 Task: Create in the project ArrowSprint and in the Backlog issue 'Develop a new feature to allow for gamification of key tasks and activities.' a child issue 'Email campaign deliverability remediation and reporting', and assign it to team member softage.4@softage.net. Create in the project ArrowSprint and in the Backlog issue 'Address issues related to slow response time when accessing the system remotely' a child issue 'Chatbot conversation error handling remediation and reporting', and assign it to team member softage.1@softage.net
Action: Mouse moved to (215, 60)
Screenshot: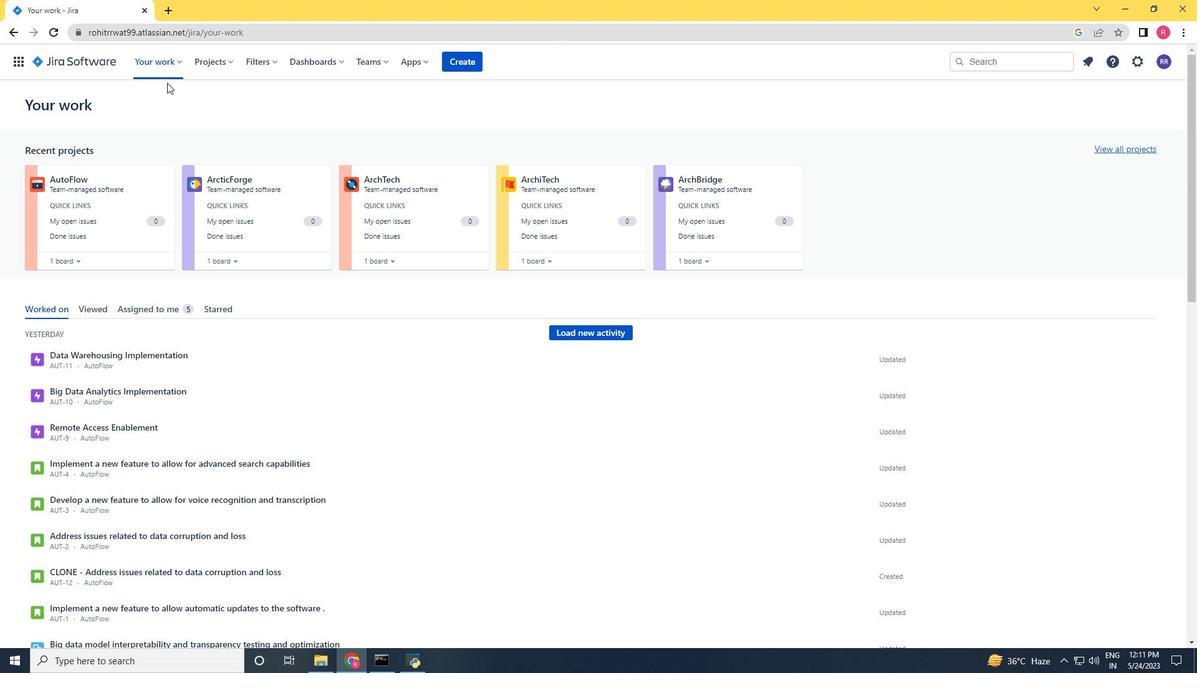 
Action: Mouse pressed left at (215, 60)
Screenshot: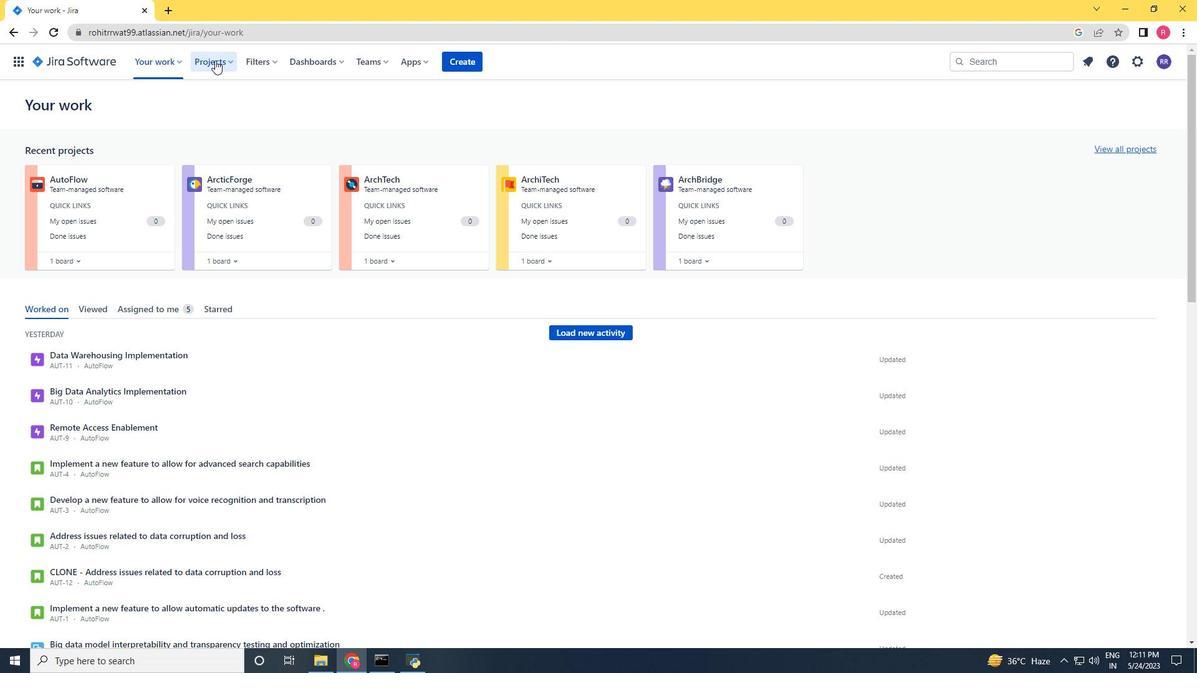 
Action: Mouse moved to (241, 115)
Screenshot: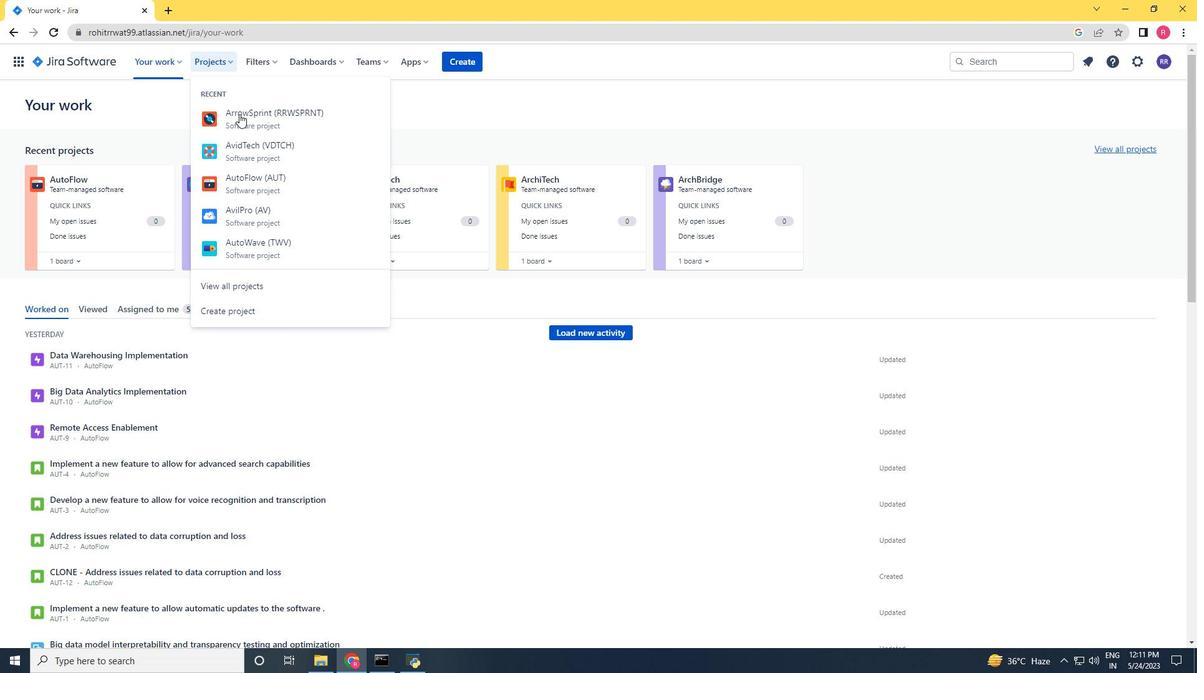 
Action: Mouse pressed left at (241, 115)
Screenshot: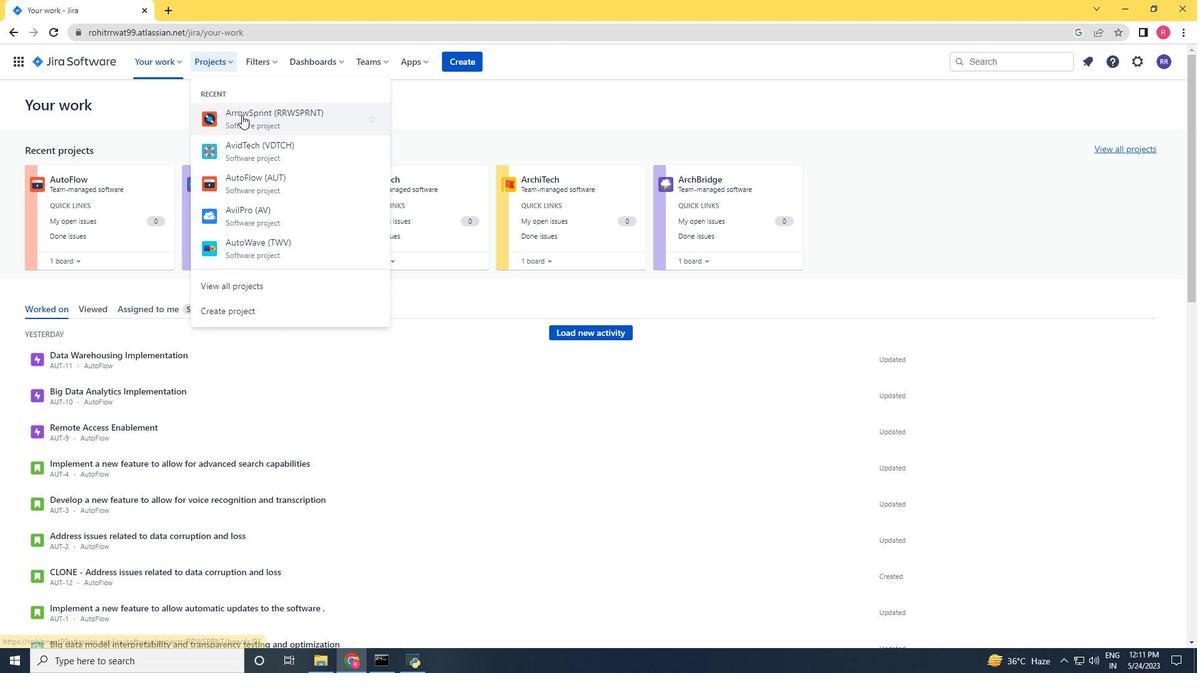 
Action: Mouse moved to (62, 184)
Screenshot: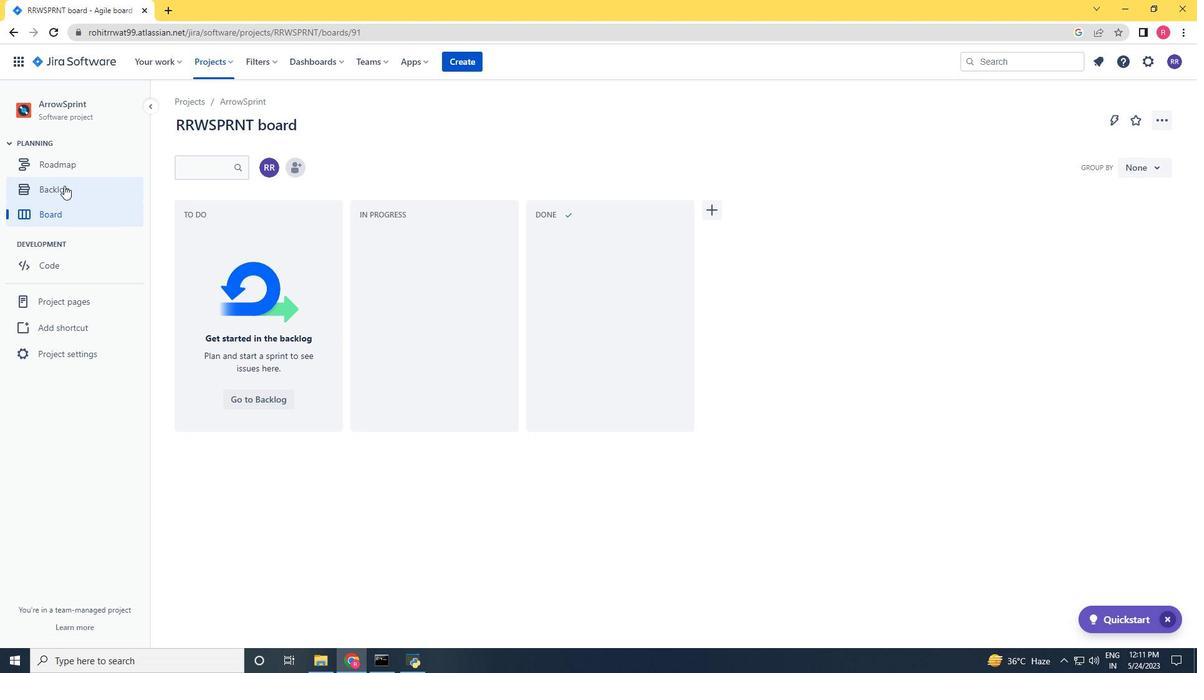 
Action: Mouse pressed left at (62, 184)
Screenshot: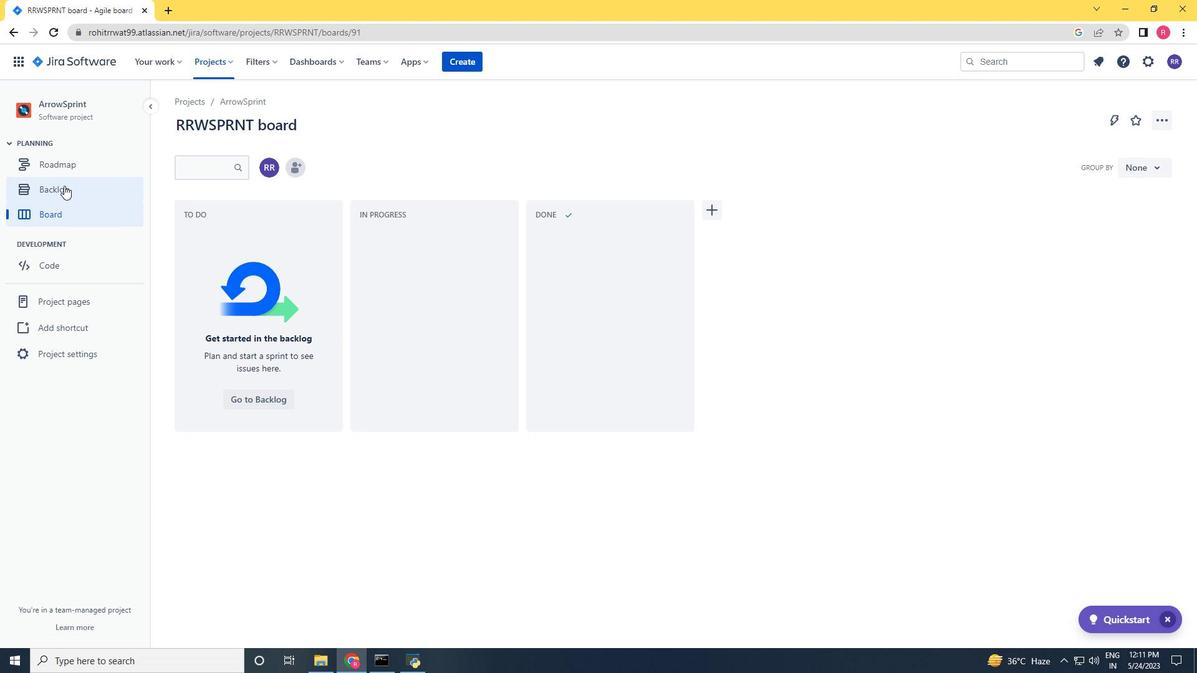
Action: Mouse moved to (473, 389)
Screenshot: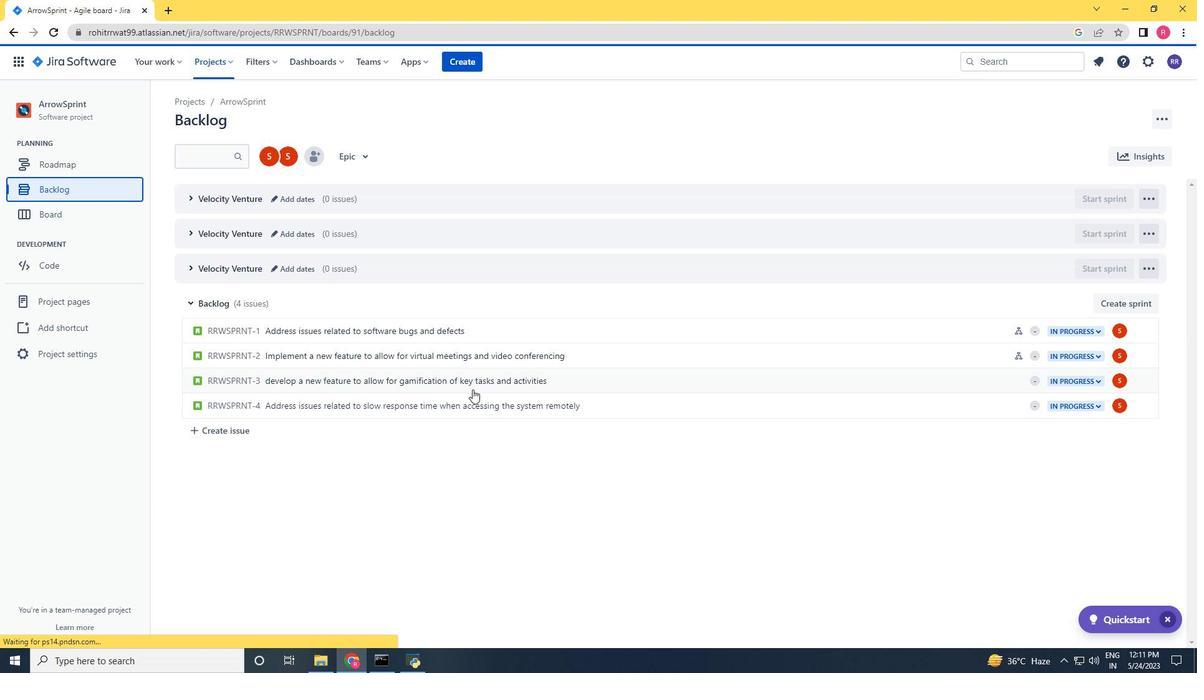 
Action: Mouse scrolled (473, 388) with delta (0, 0)
Screenshot: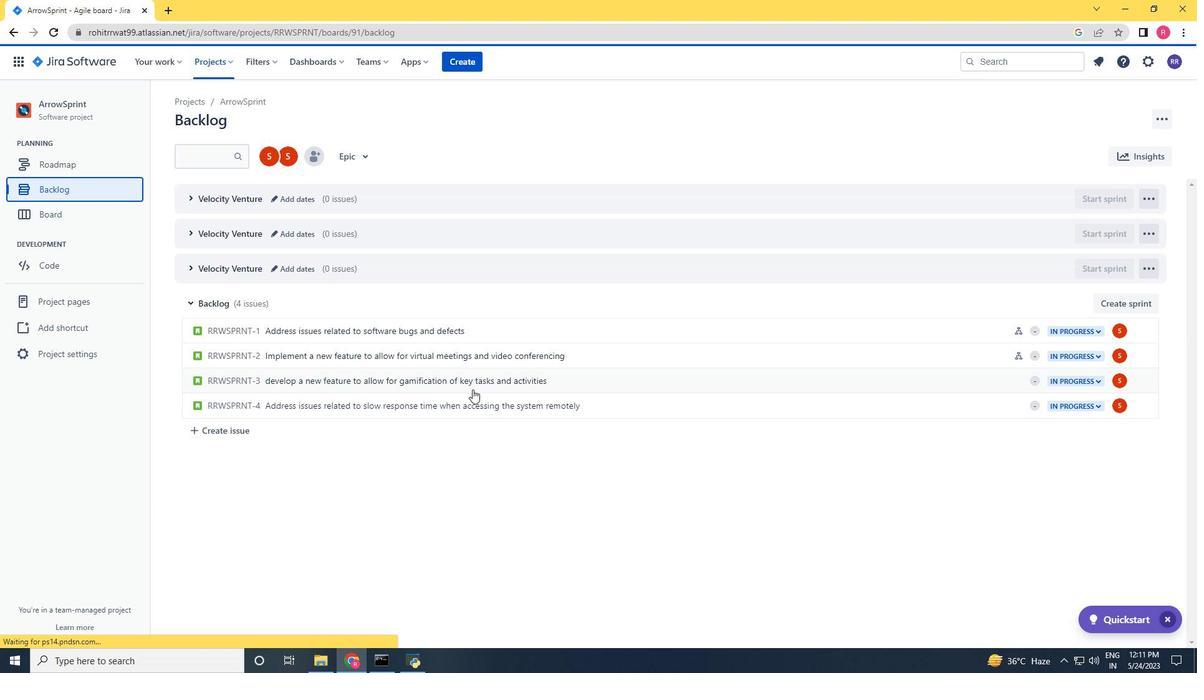 
Action: Mouse moved to (475, 389)
Screenshot: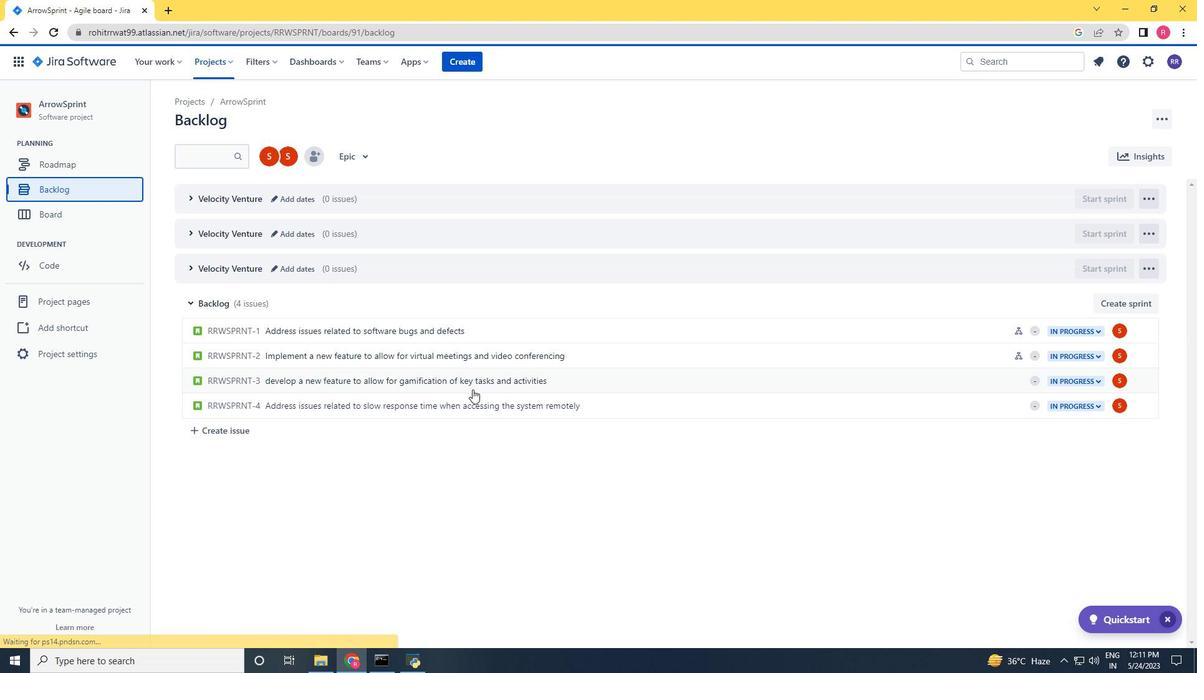 
Action: Mouse scrolled (475, 389) with delta (0, 0)
Screenshot: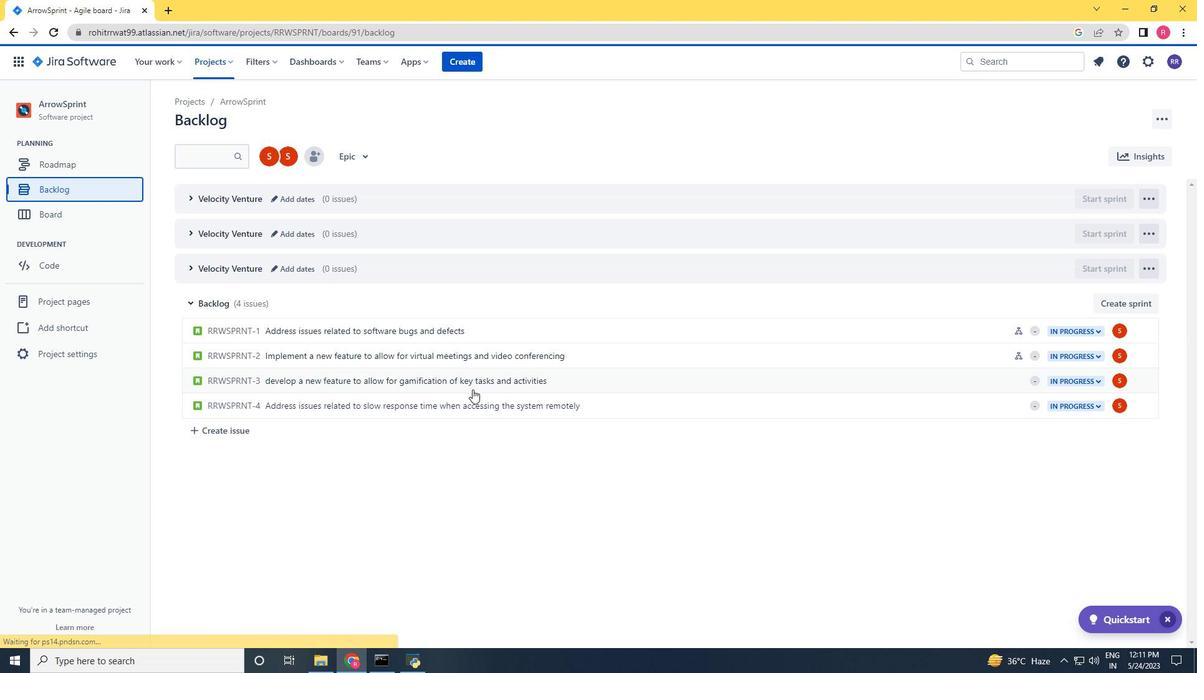 
Action: Mouse moved to (475, 389)
Screenshot: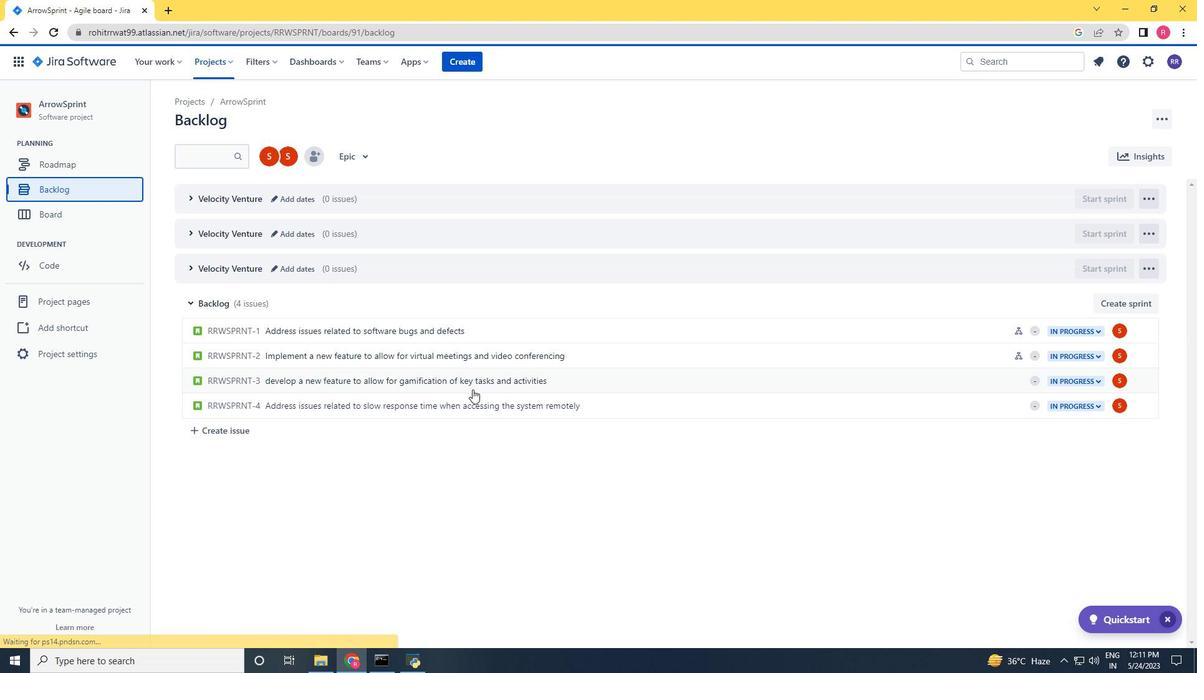 
Action: Mouse scrolled (475, 389) with delta (0, 0)
Screenshot: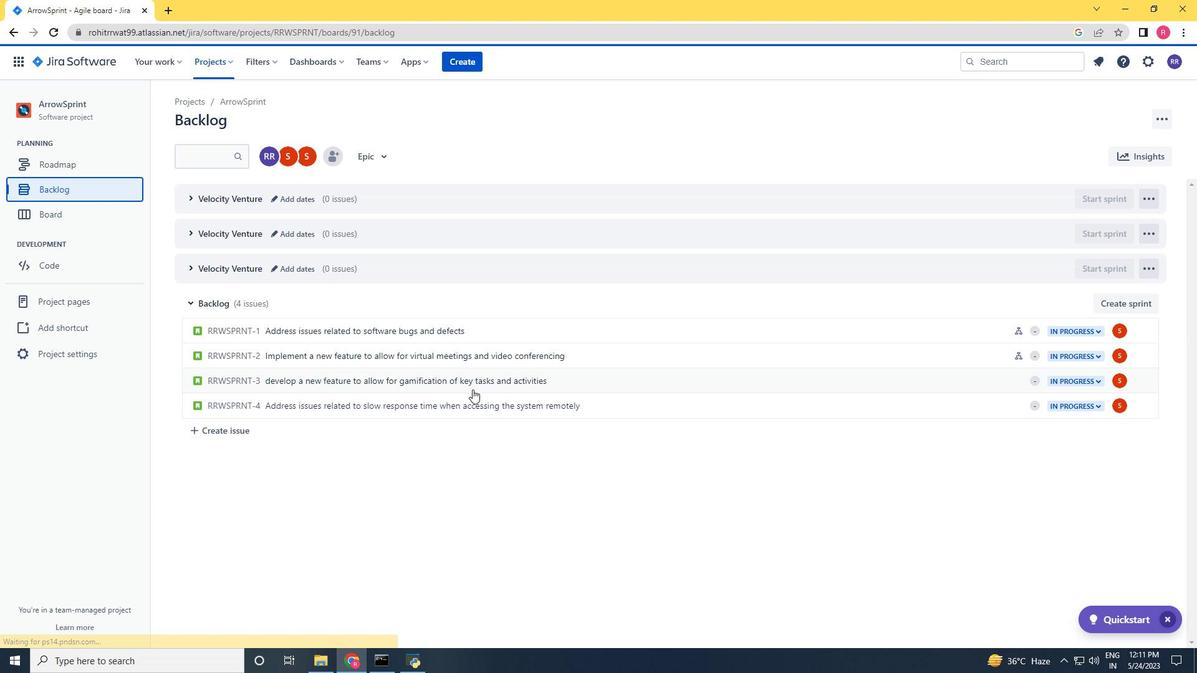 
Action: Mouse moved to (965, 350)
Screenshot: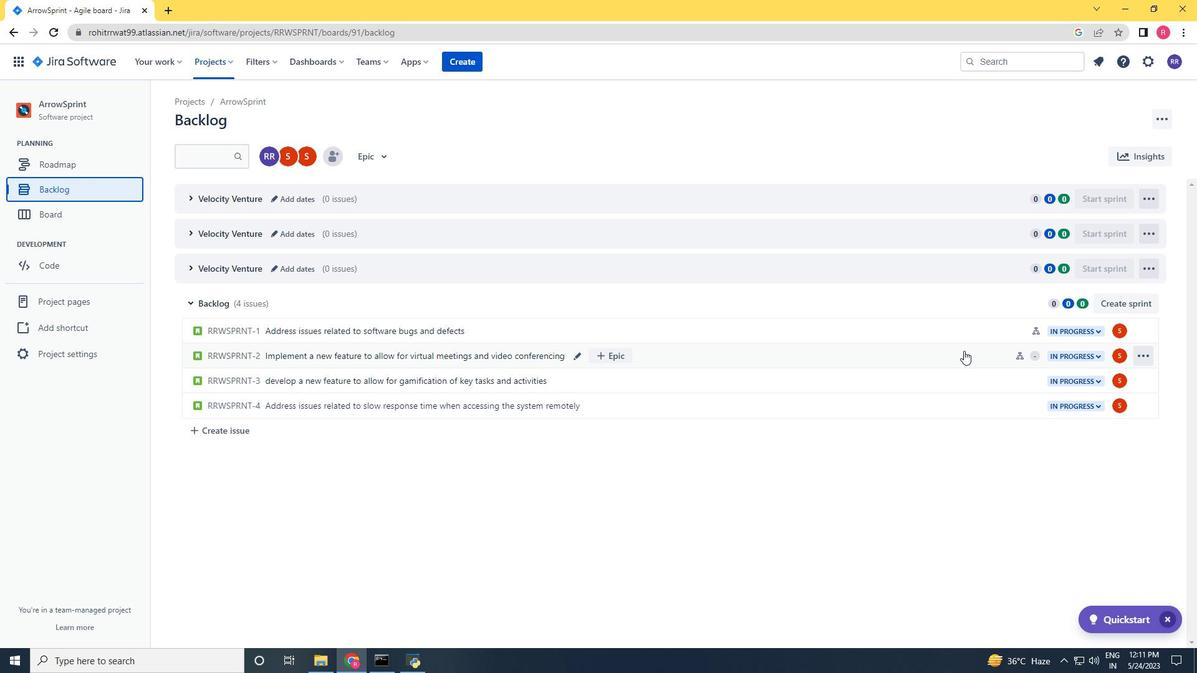 
Action: Mouse pressed left at (965, 350)
Screenshot: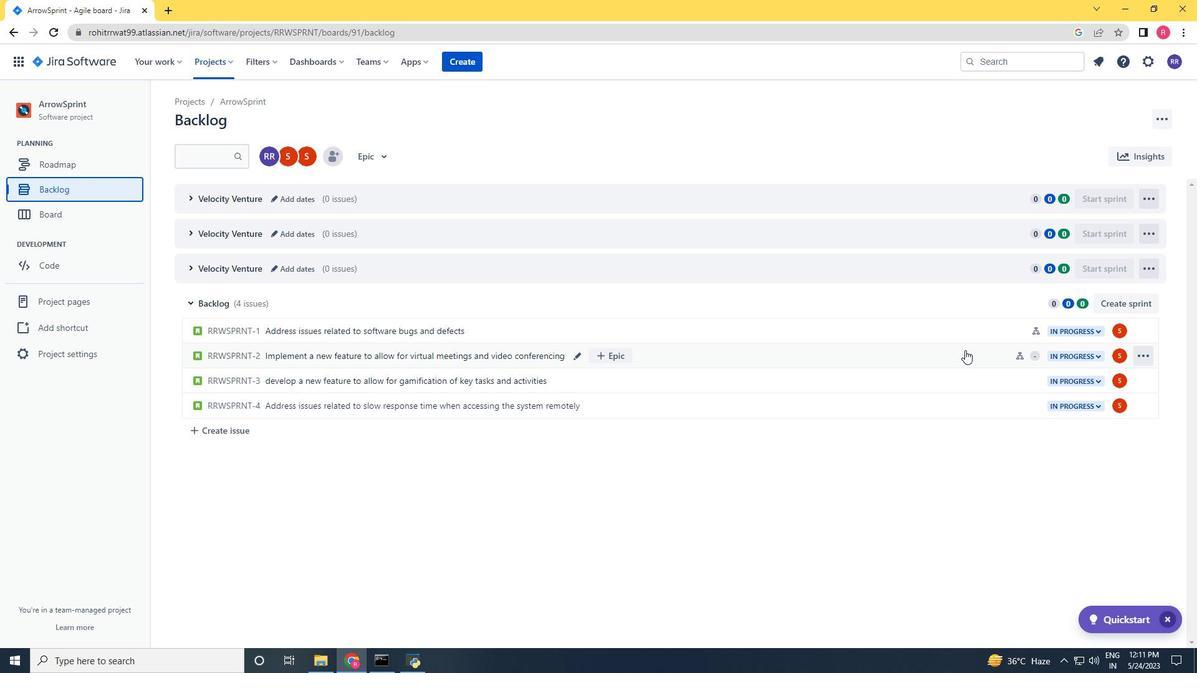 
Action: Mouse moved to (702, 382)
Screenshot: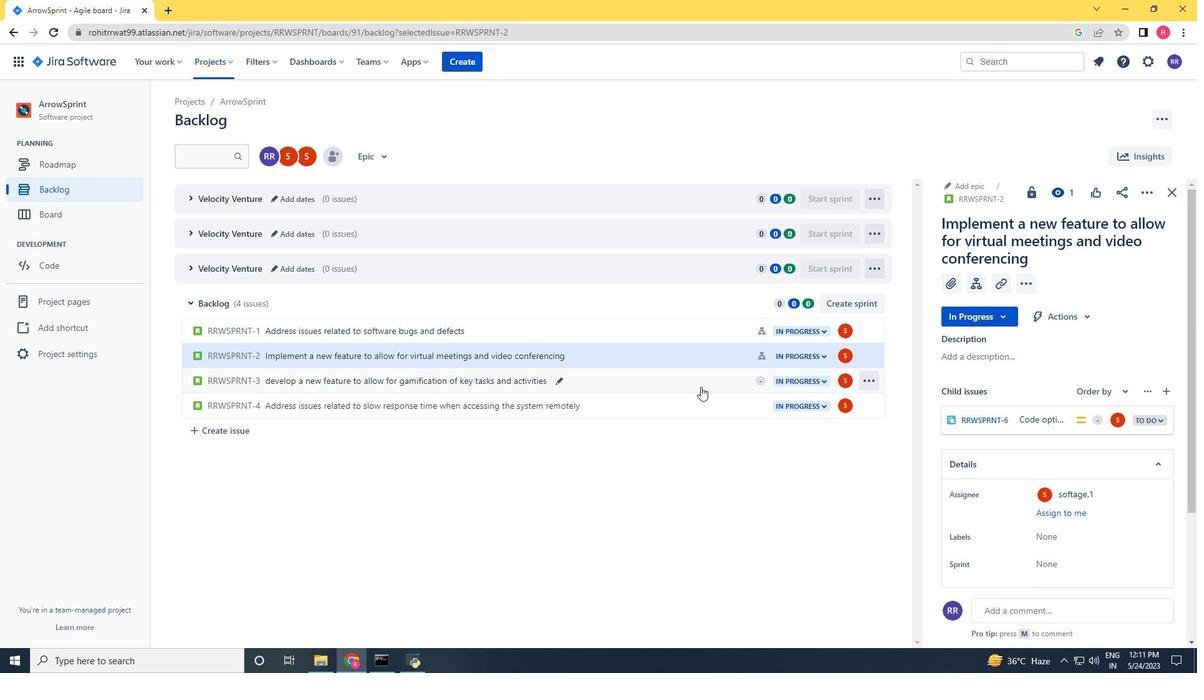 
Action: Mouse pressed left at (702, 382)
Screenshot: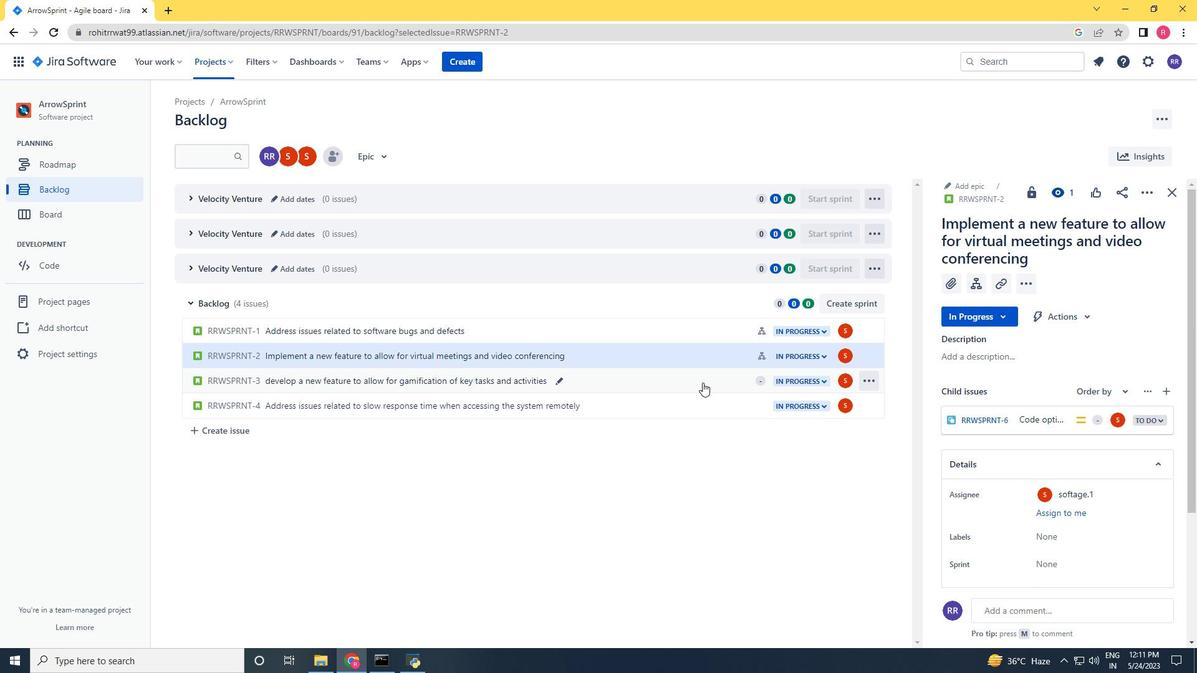
Action: Mouse moved to (973, 274)
Screenshot: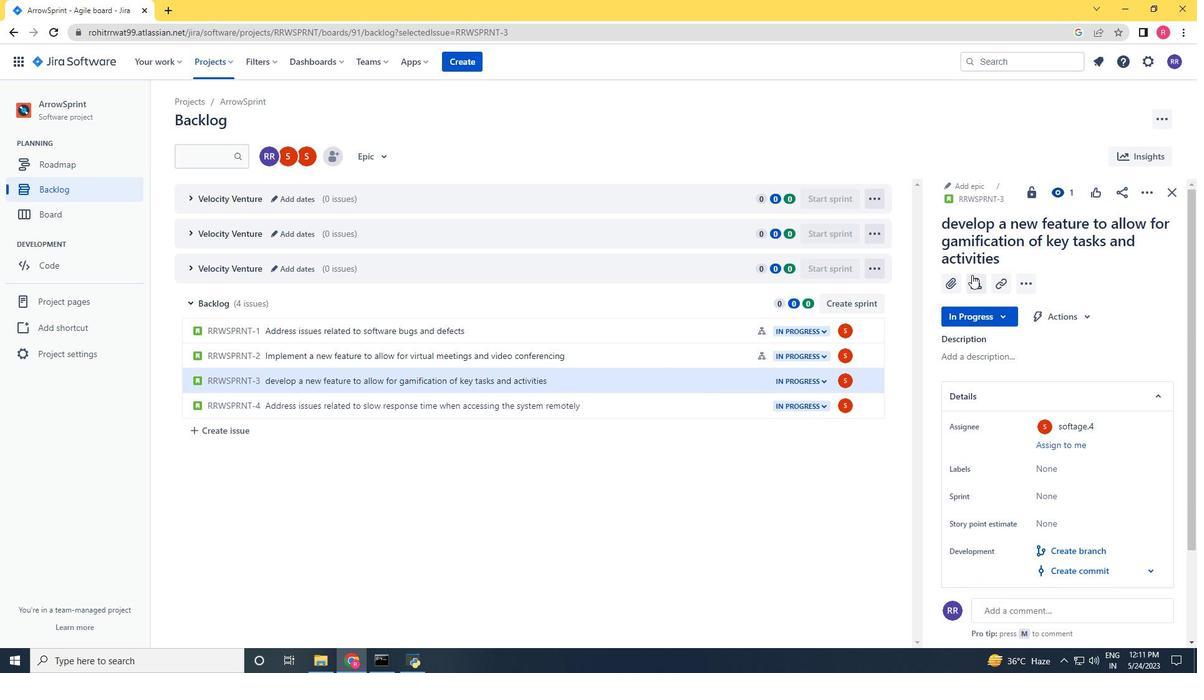
Action: Mouse pressed left at (973, 274)
Screenshot: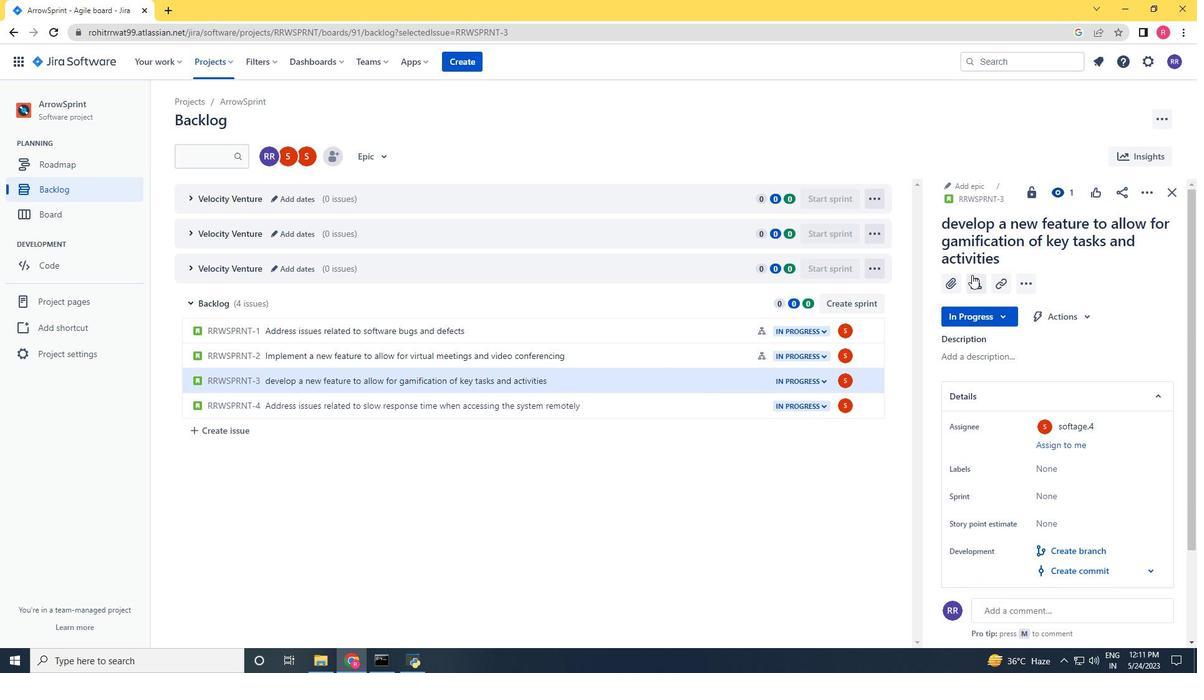 
Action: Mouse moved to (975, 278)
Screenshot: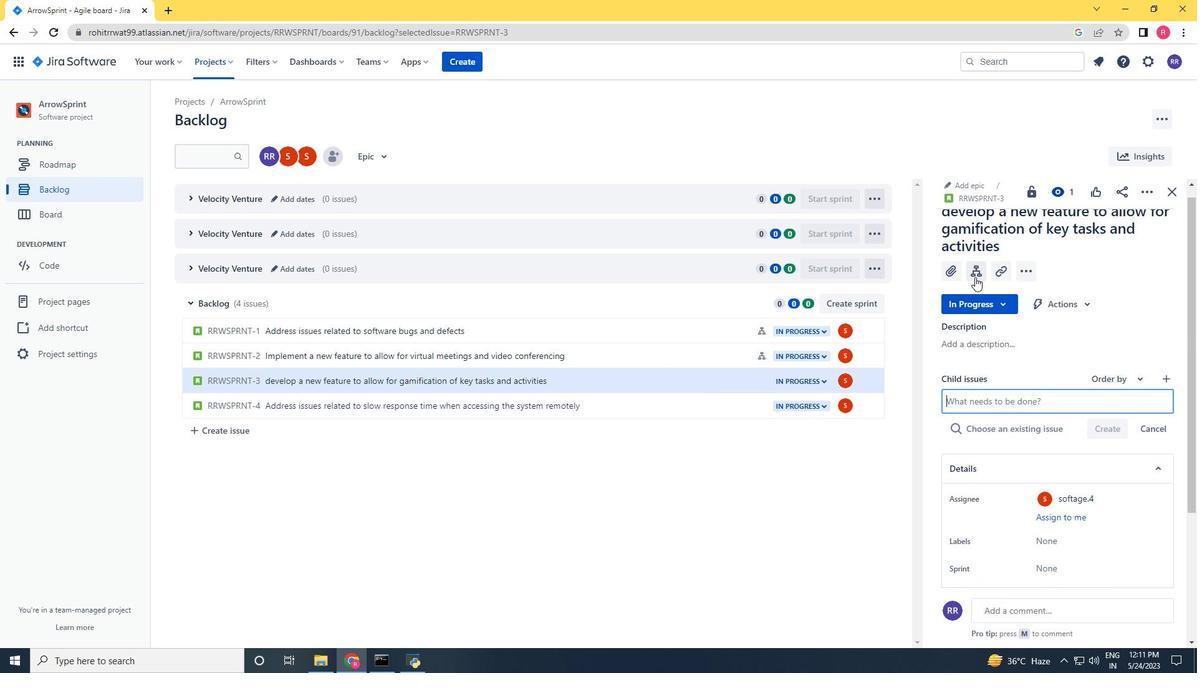 
Action: Key pressed <Key.shift>Email<Key.space>campaign<Key.space>deliverability<Key.space>remediation<Key.space>and<Key.space>reporting<Key.space><Key.enter>
Screenshot: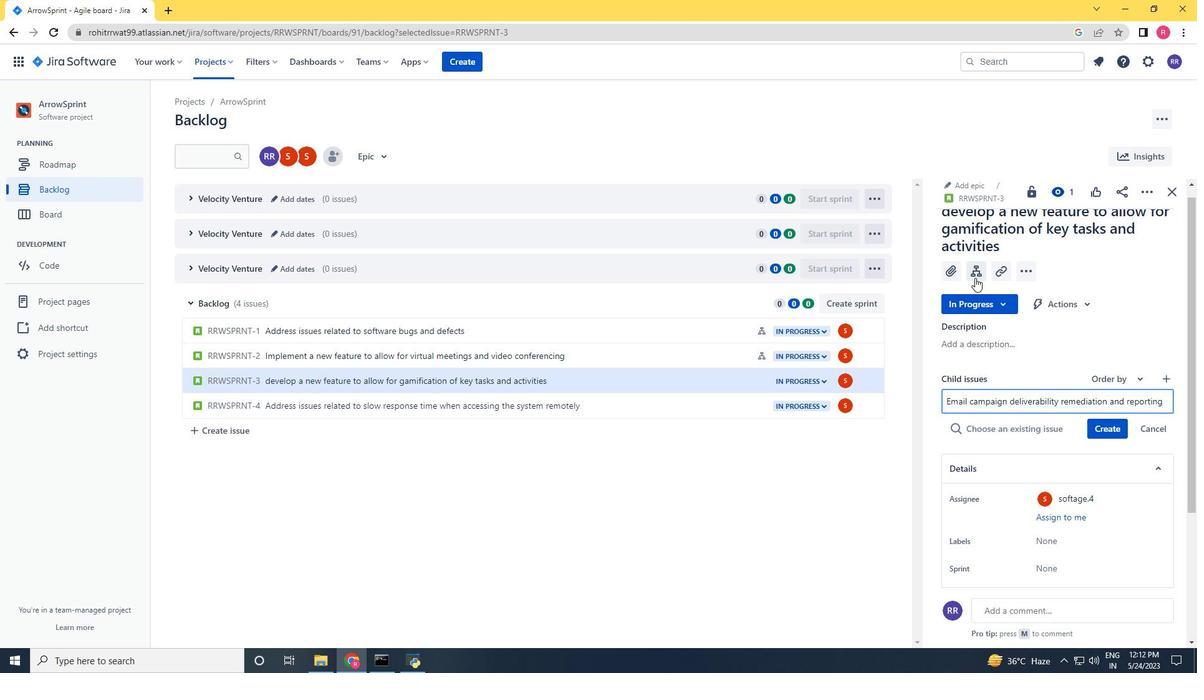 
Action: Mouse moved to (680, 403)
Screenshot: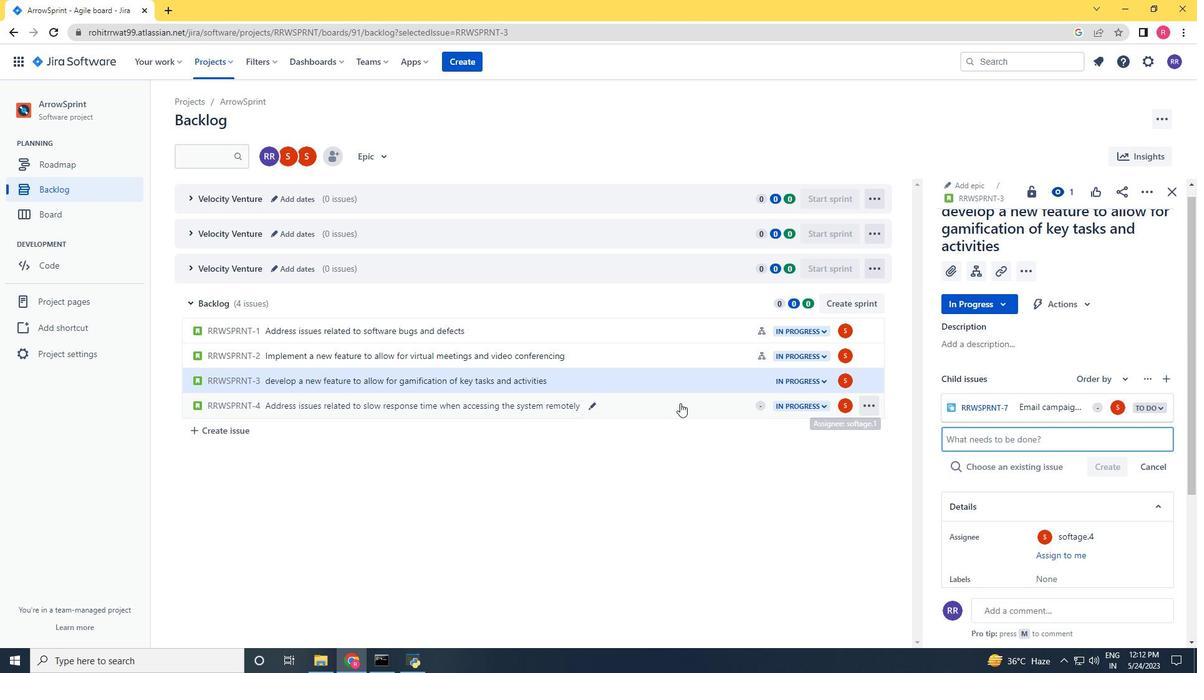 
Action: Mouse pressed left at (680, 403)
Screenshot: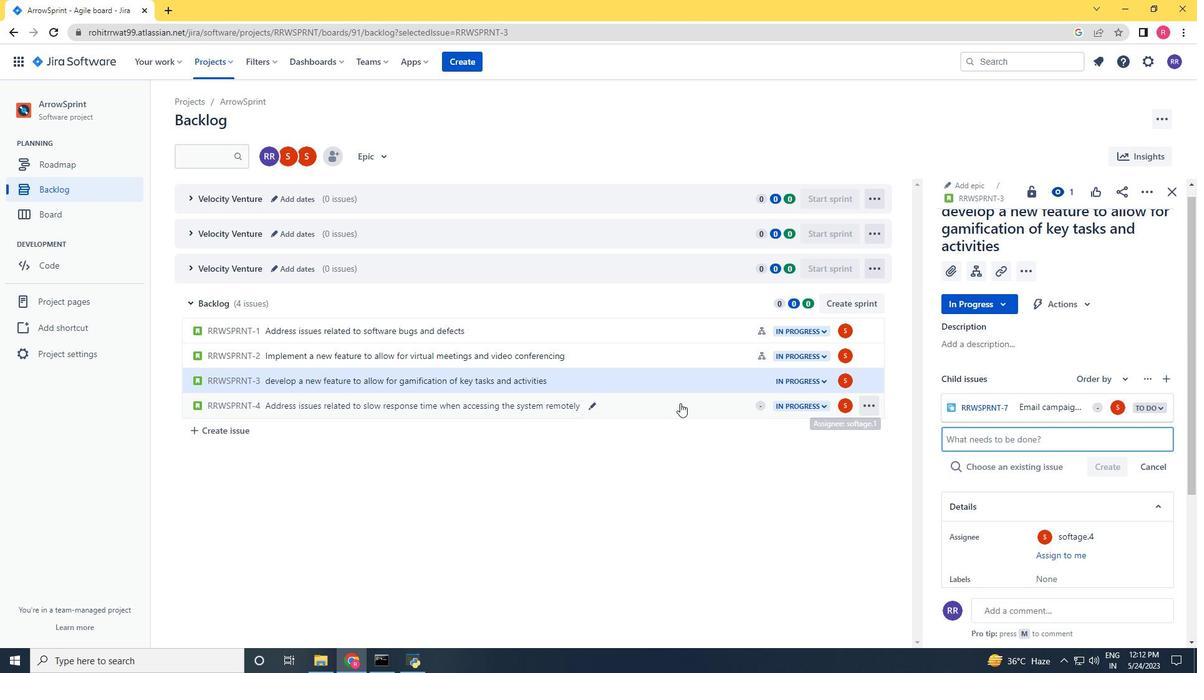 
Action: Mouse moved to (973, 285)
Screenshot: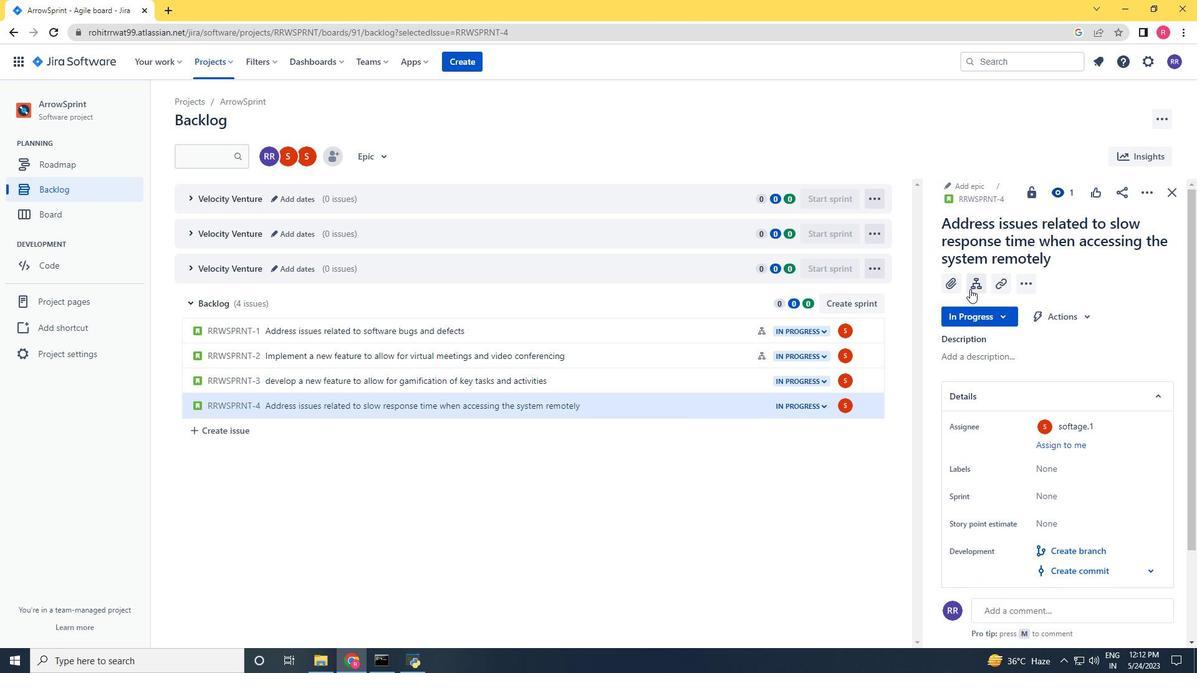 
Action: Mouse pressed left at (973, 285)
Screenshot: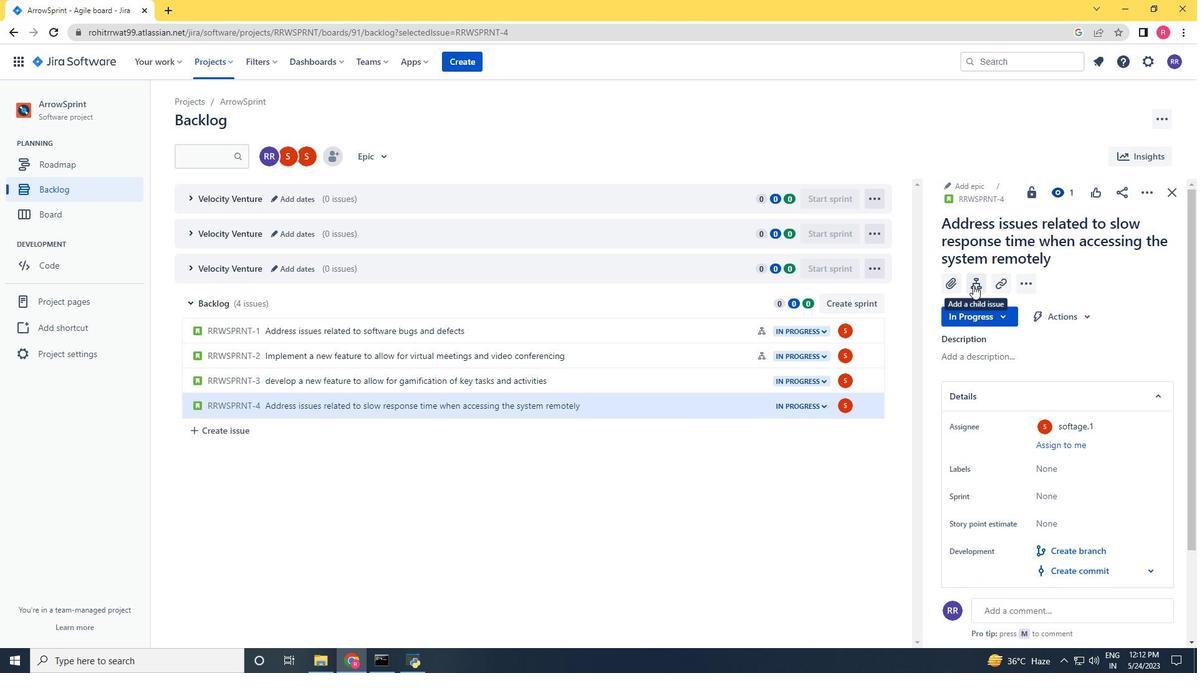 
Action: Key pressed <Key.shift><Key.shift><Key.shift><Key.shift><Key.shift><Key.shift><Key.shift><Key.shift><Key.shift><Key.shift><Key.shift><Key.shift><Key.shift><Key.shift><Key.shift><Key.shift><Key.shift><Key.shift>Chatn<Key.backspace>bot<Key.space>conversation<Key.space>error<Key.space>handi<Key.backspace>ling<Key.space>remediation<Key.space>and<Key.space>reporting<Key.enter>
Screenshot: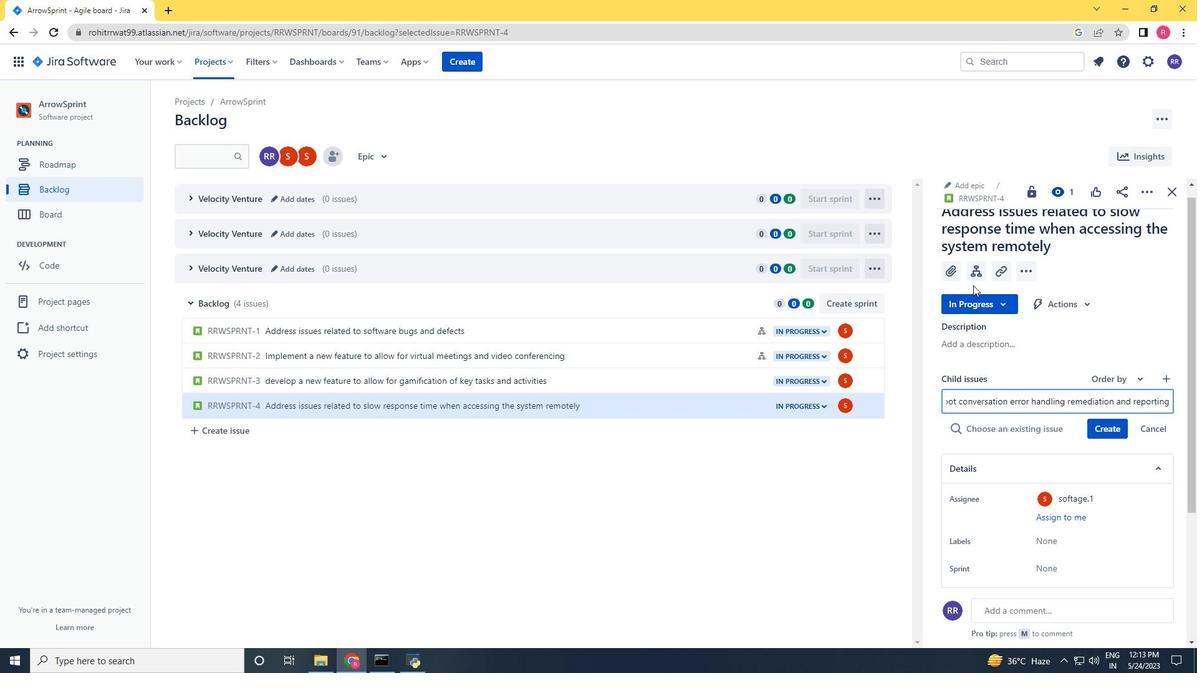 
Action: Mouse scrolled (973, 286) with delta (0, 0)
Screenshot: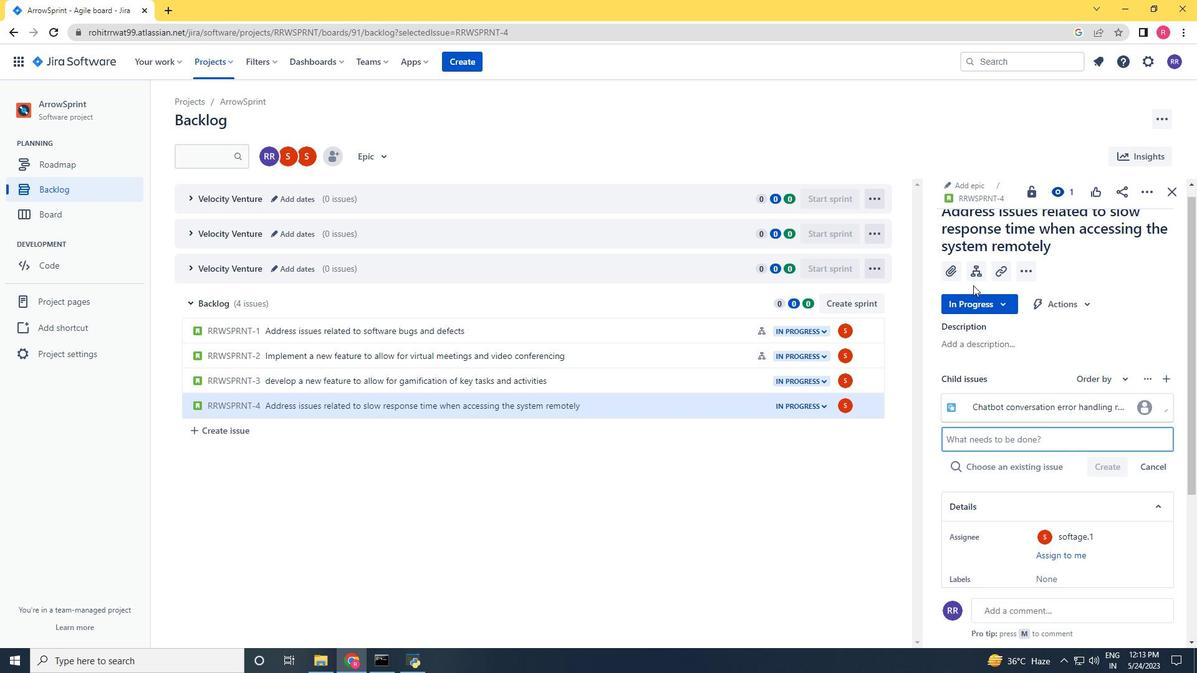 
Action: Mouse moved to (1119, 417)
Screenshot: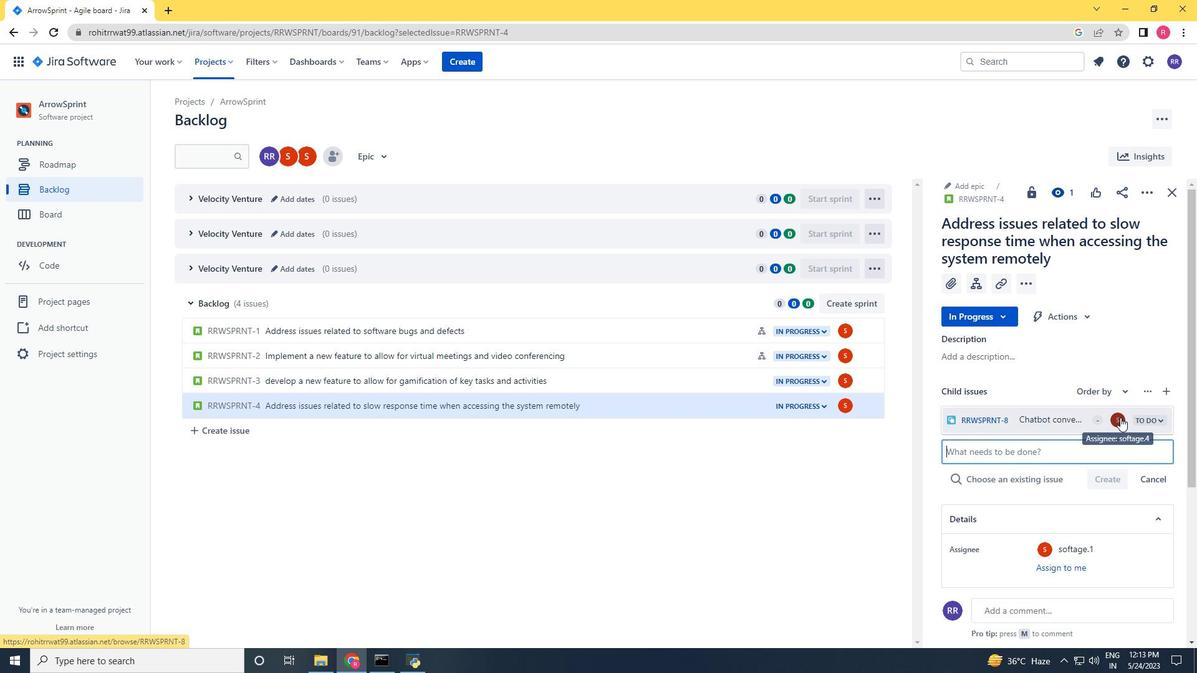 
Action: Mouse pressed left at (1119, 417)
Screenshot: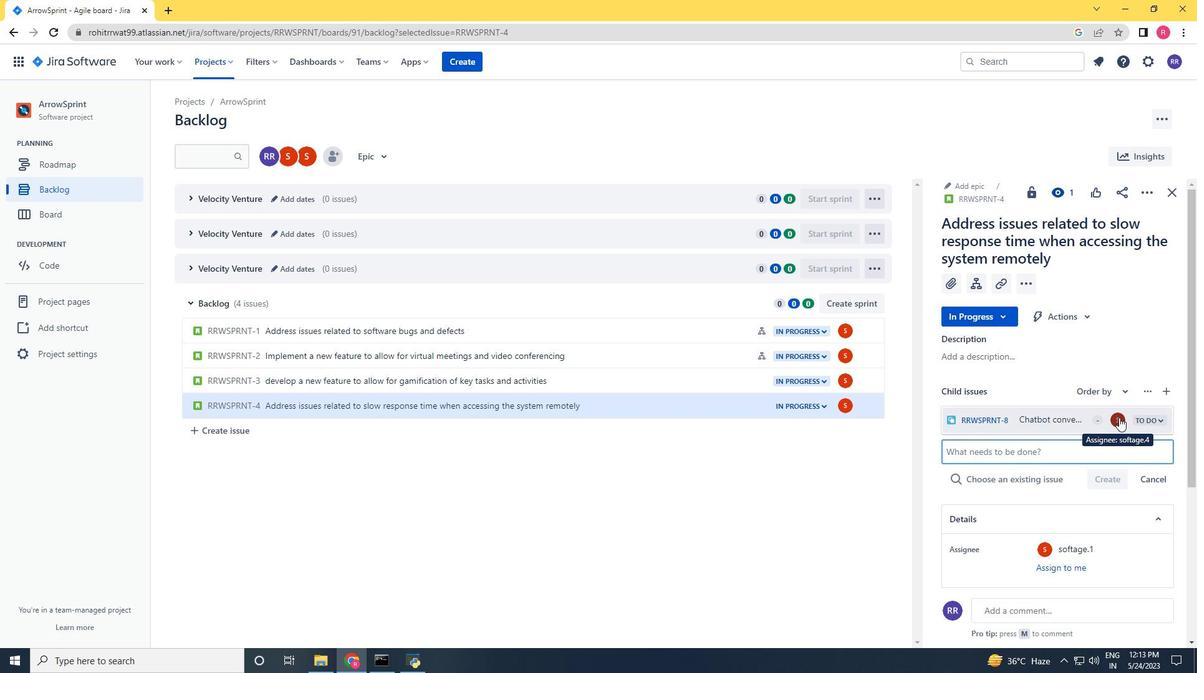 
Action: Key pressed sp<Key.backspace>os<Key.backspace>ftage.1<Key.shift>@softage.net
Screenshot: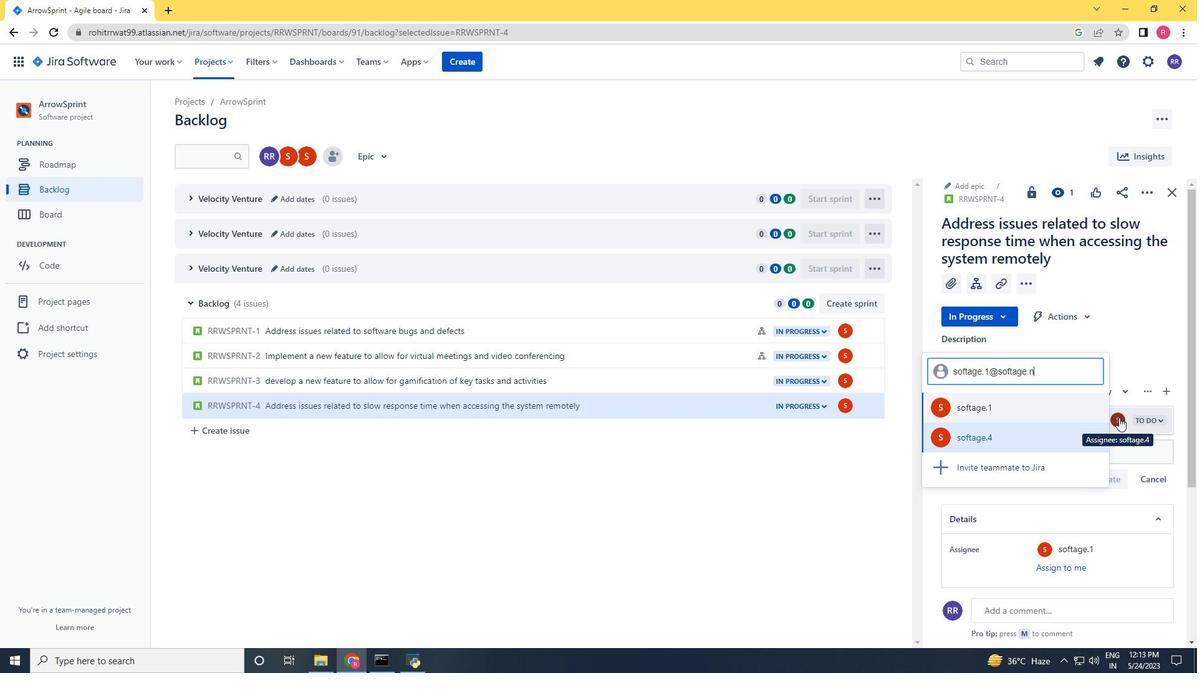 
Action: Mouse moved to (1021, 425)
Screenshot: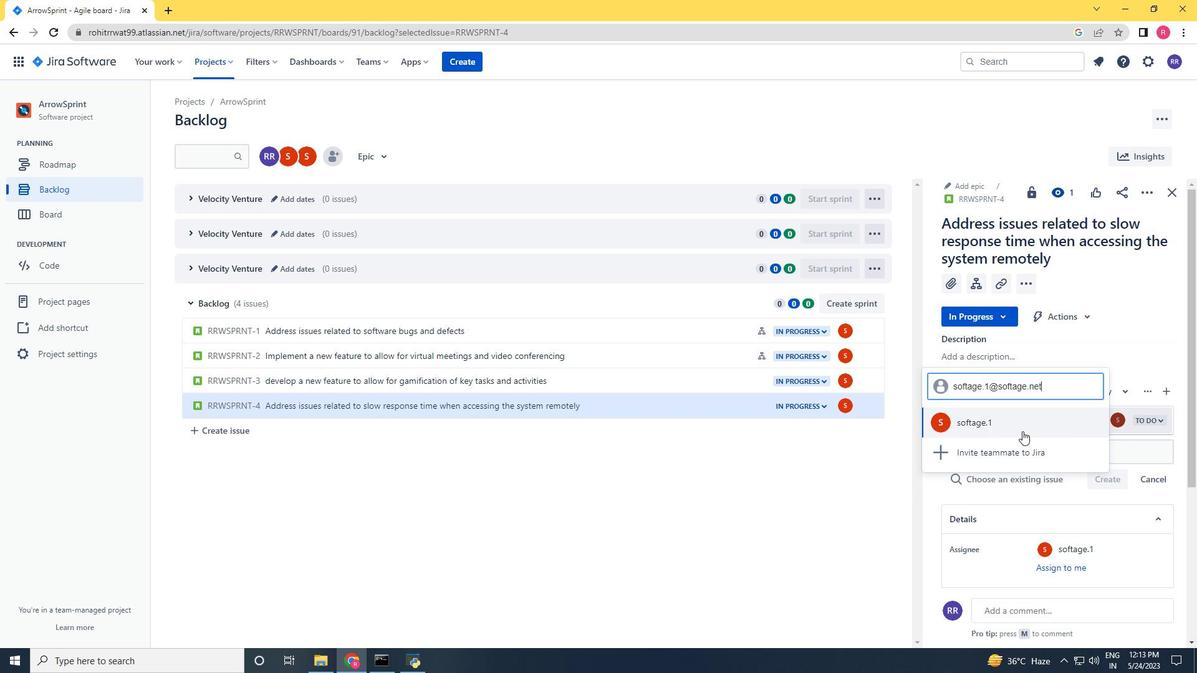 
Action: Mouse pressed left at (1021, 425)
Screenshot: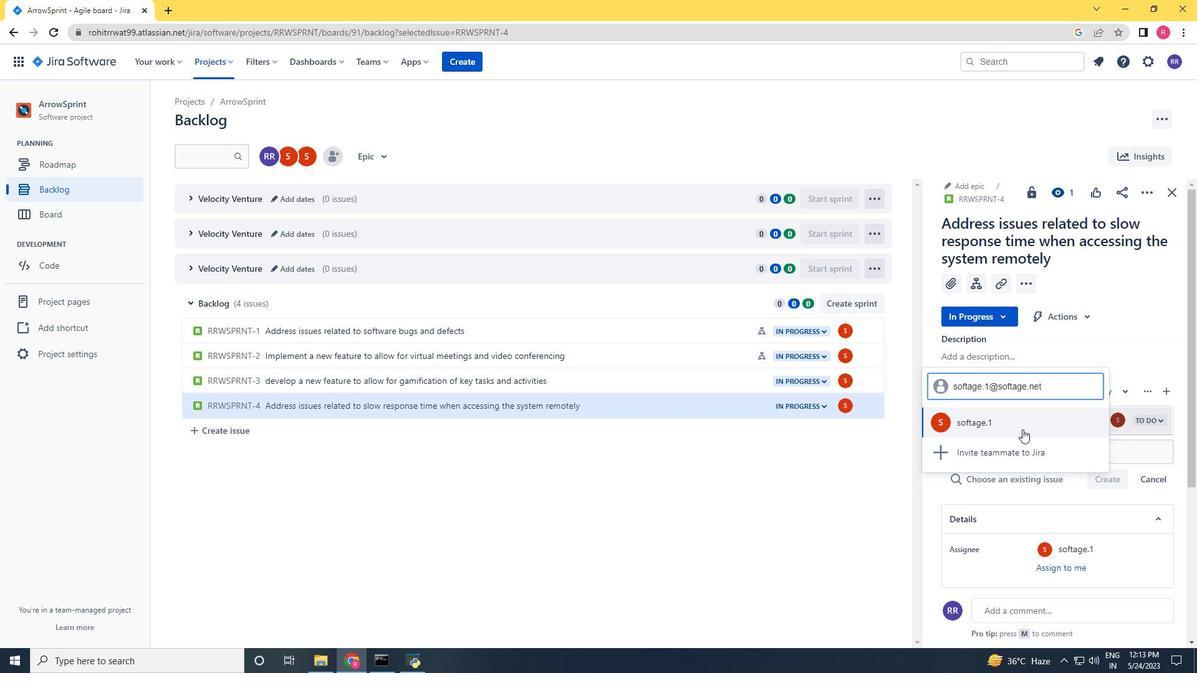 
Action: Mouse moved to (810, 528)
Screenshot: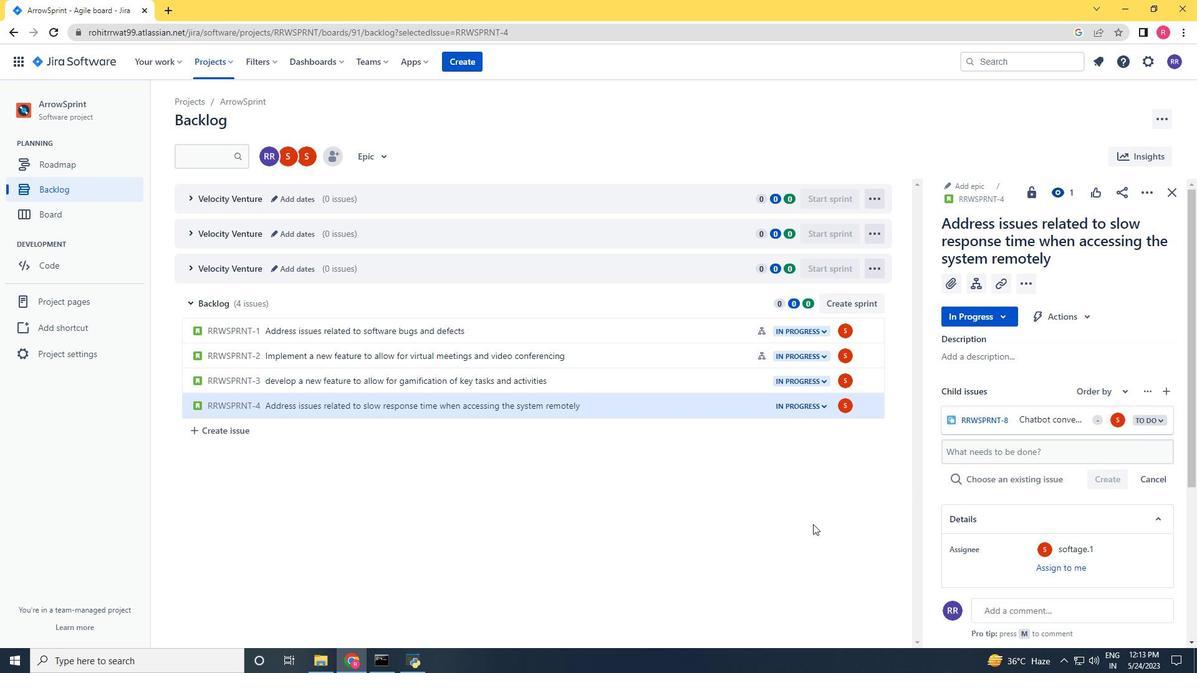 
